 Task: Look for products in the category "Red Sauce" from Frik And Frak Foods only.
Action: Mouse moved to (263, 103)
Screenshot: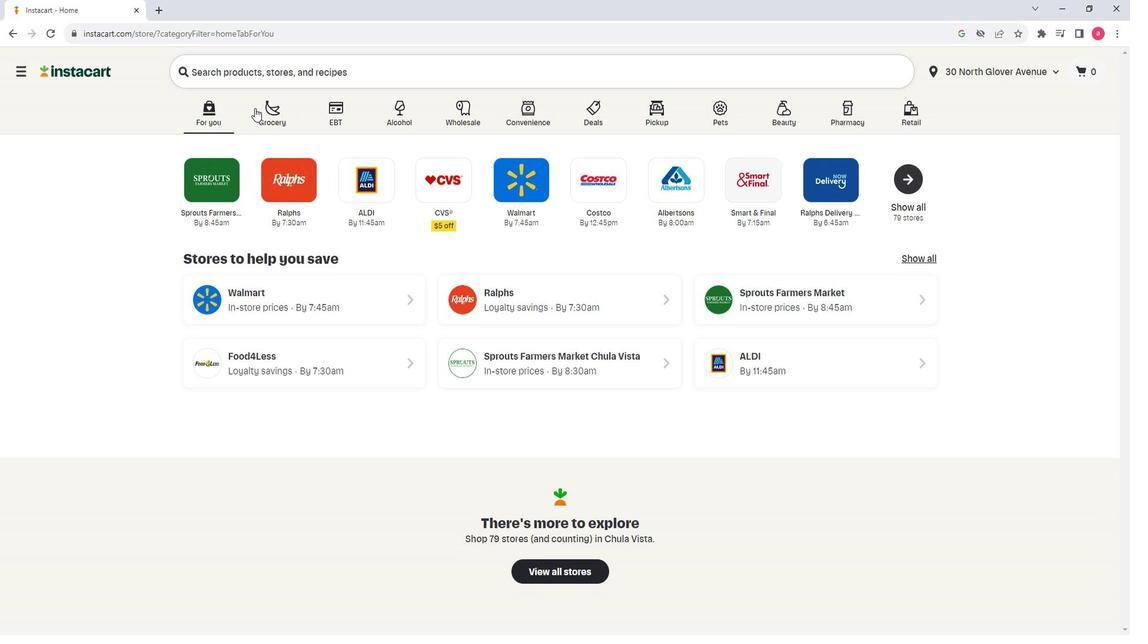
Action: Mouse pressed left at (263, 103)
Screenshot: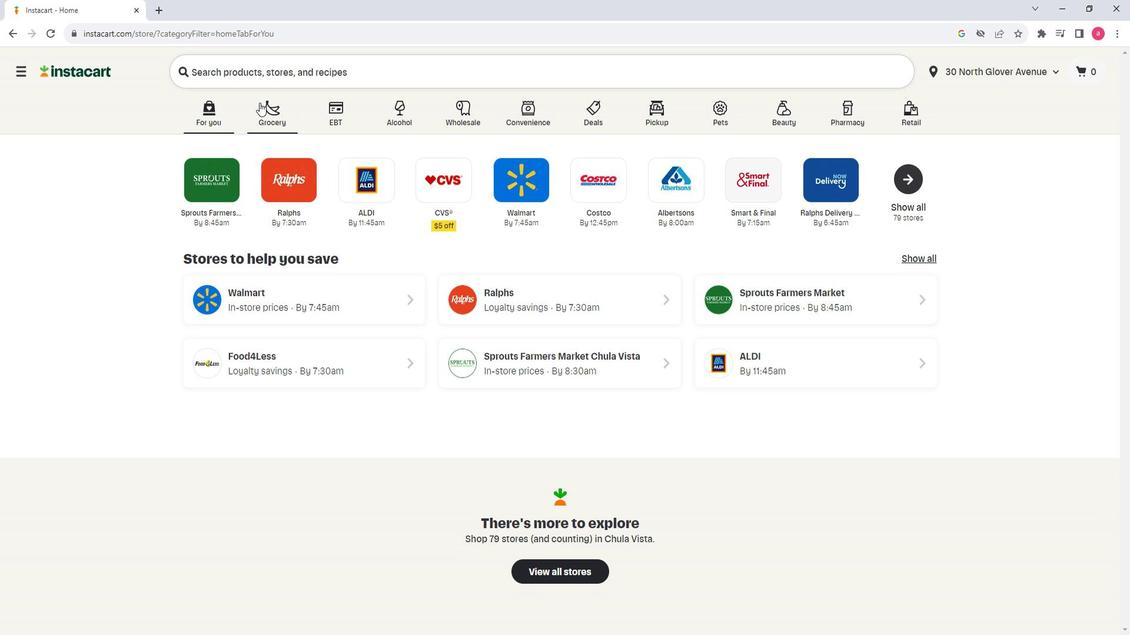 
Action: Mouse moved to (203, 335)
Screenshot: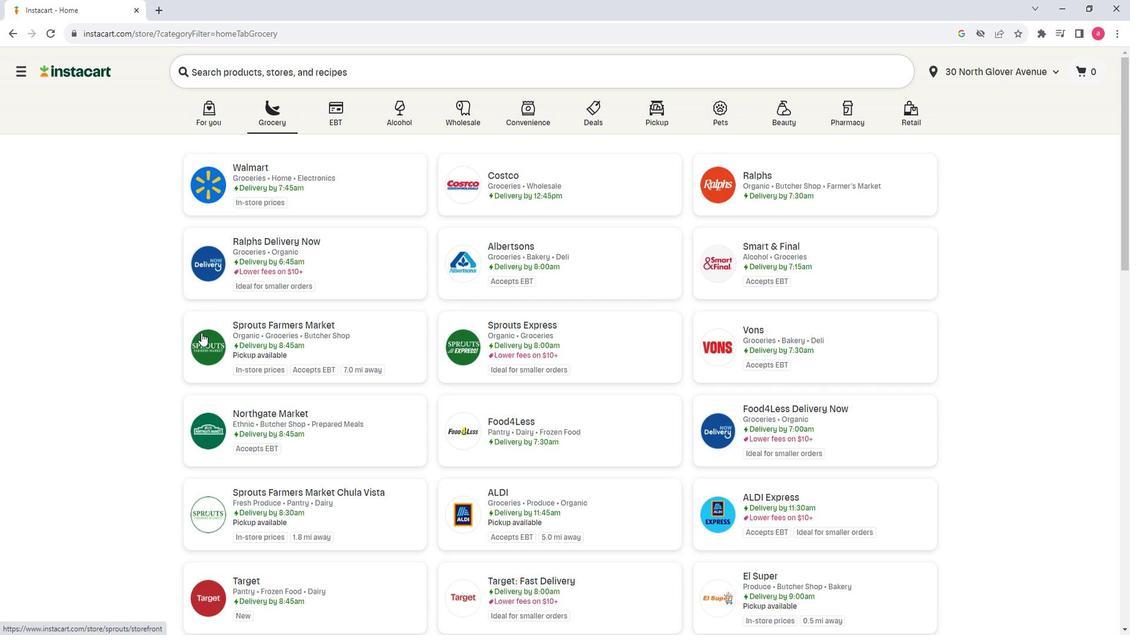 
Action: Mouse pressed left at (203, 335)
Screenshot: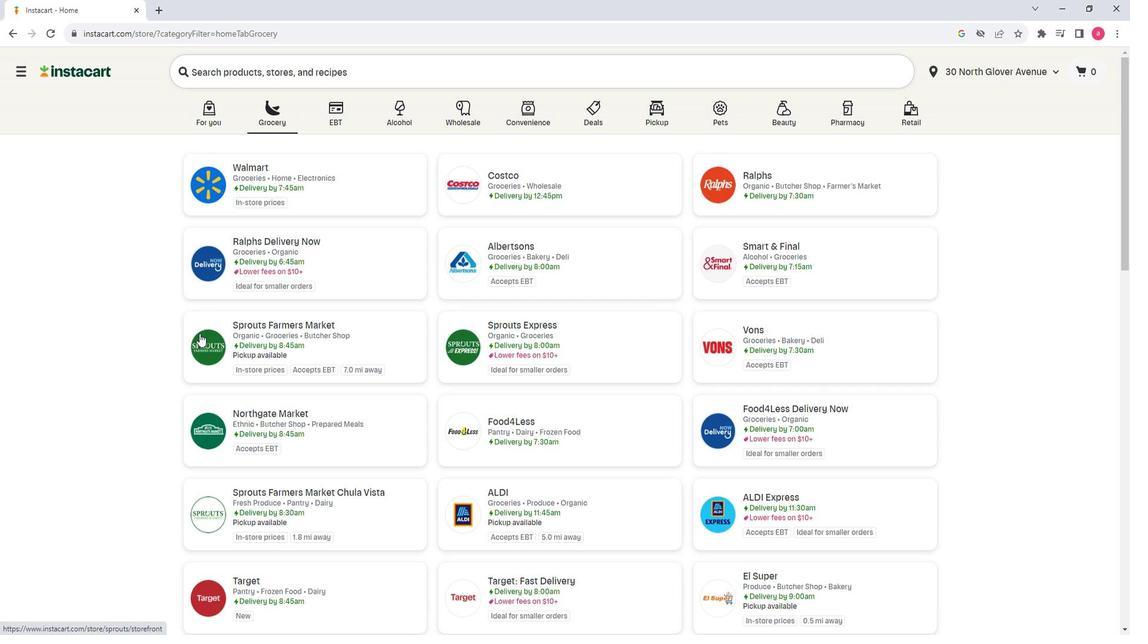 
Action: Mouse moved to (114, 360)
Screenshot: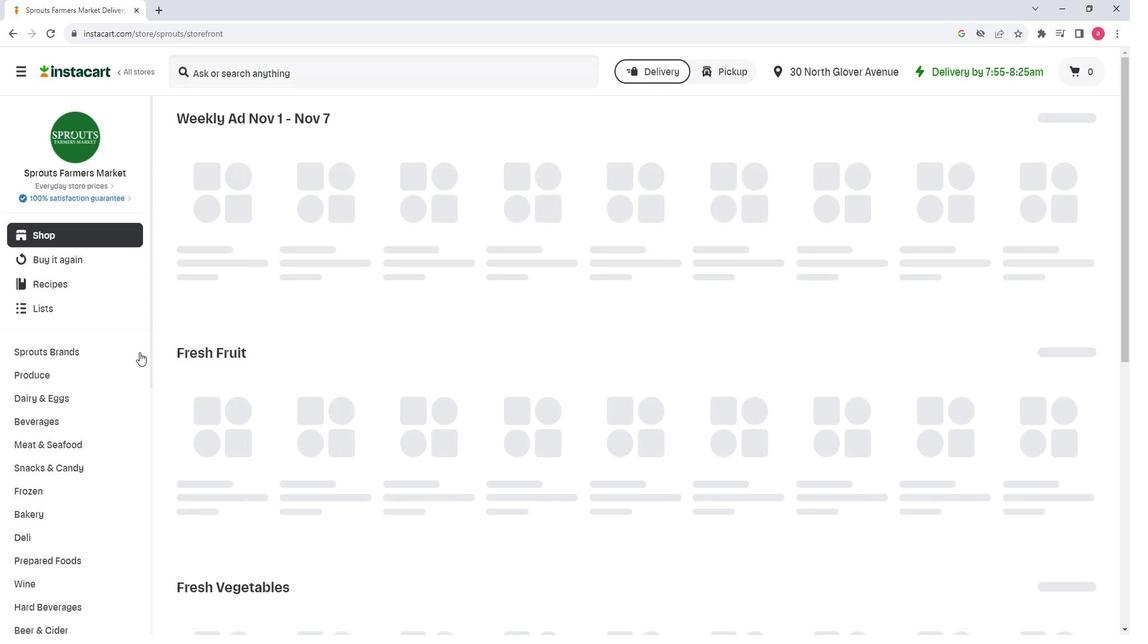 
Action: Mouse scrolled (114, 359) with delta (0, -1)
Screenshot: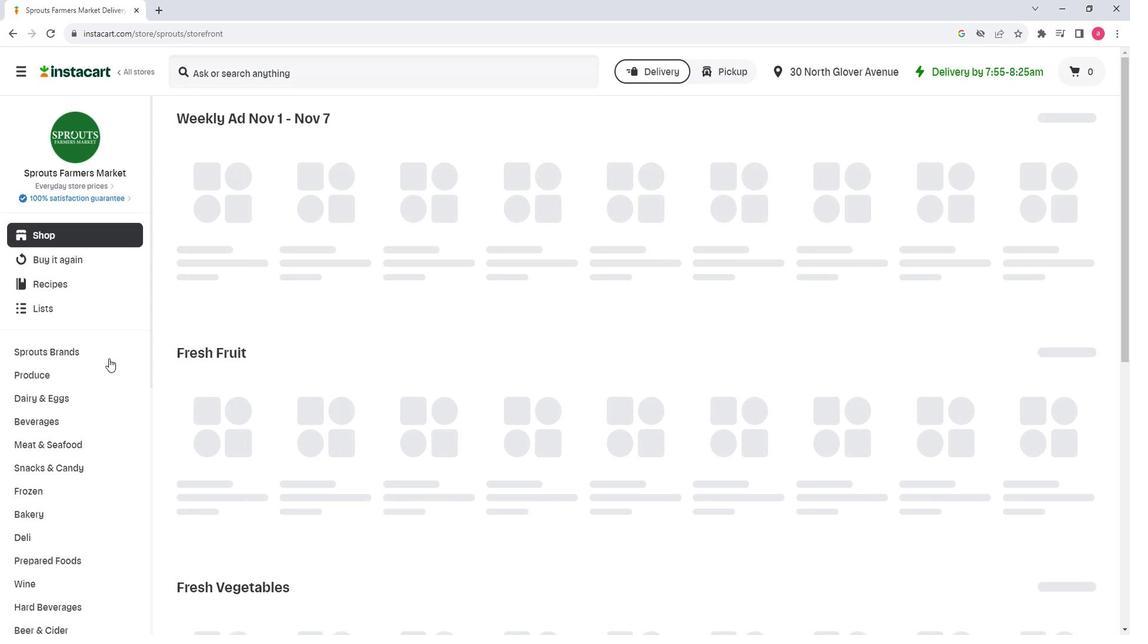 
Action: Mouse scrolled (114, 359) with delta (0, -1)
Screenshot: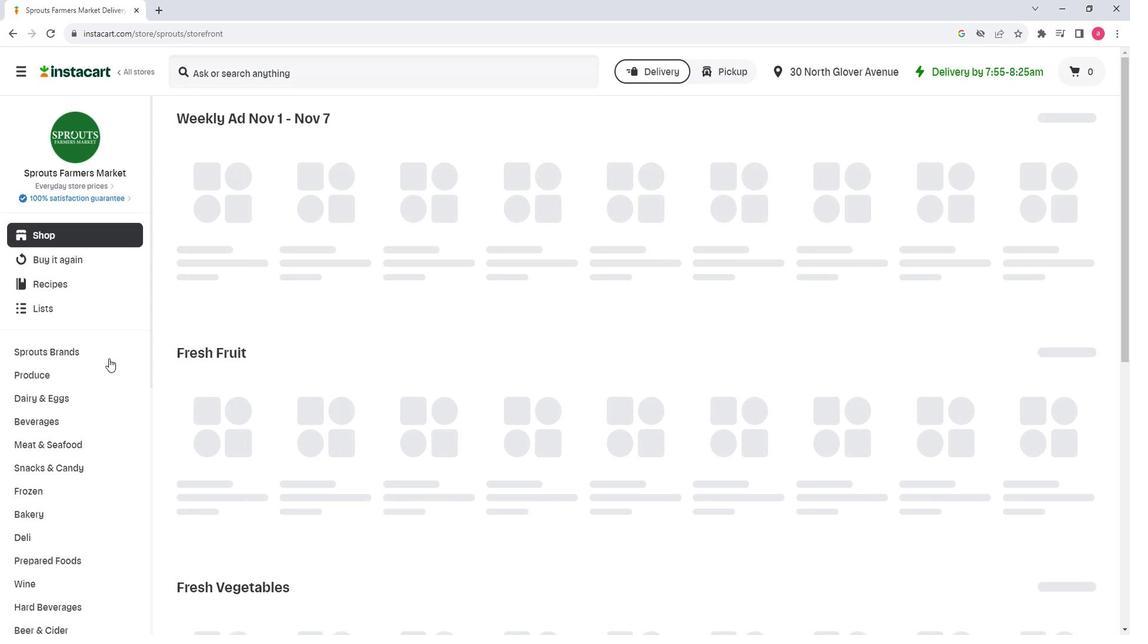 
Action: Mouse scrolled (114, 359) with delta (0, -1)
Screenshot: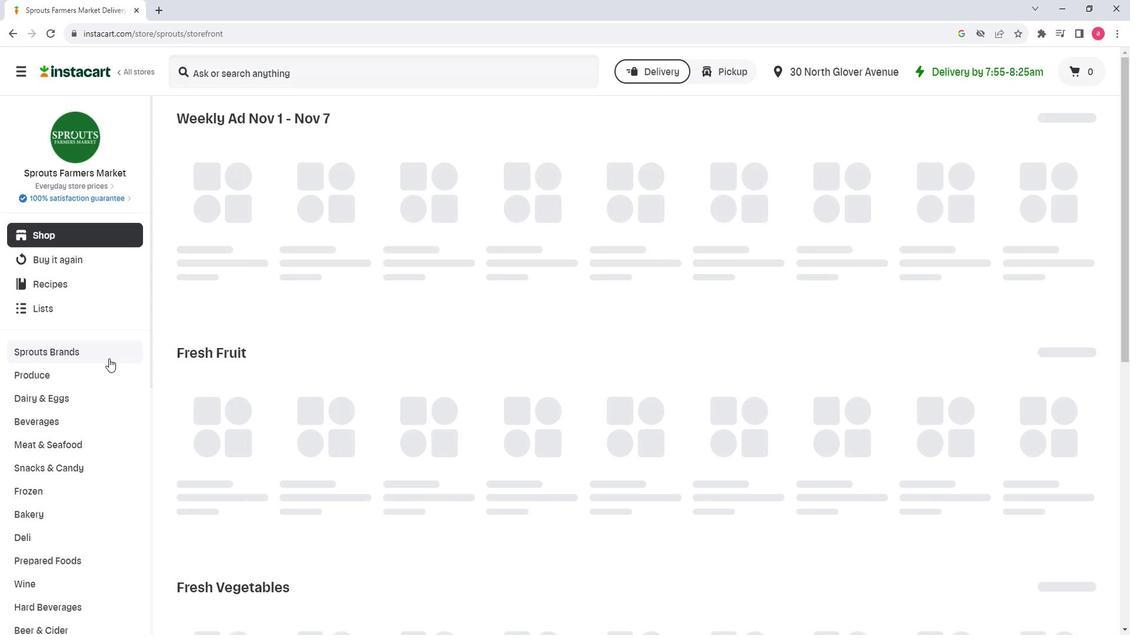 
Action: Mouse scrolled (114, 359) with delta (0, -1)
Screenshot: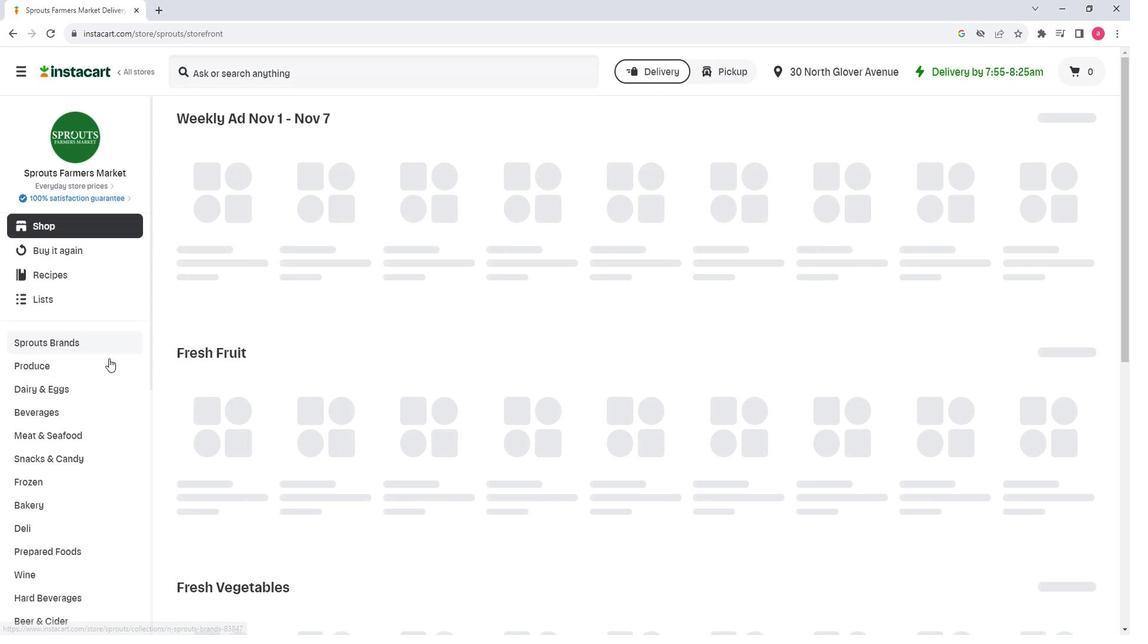 
Action: Mouse moved to (73, 426)
Screenshot: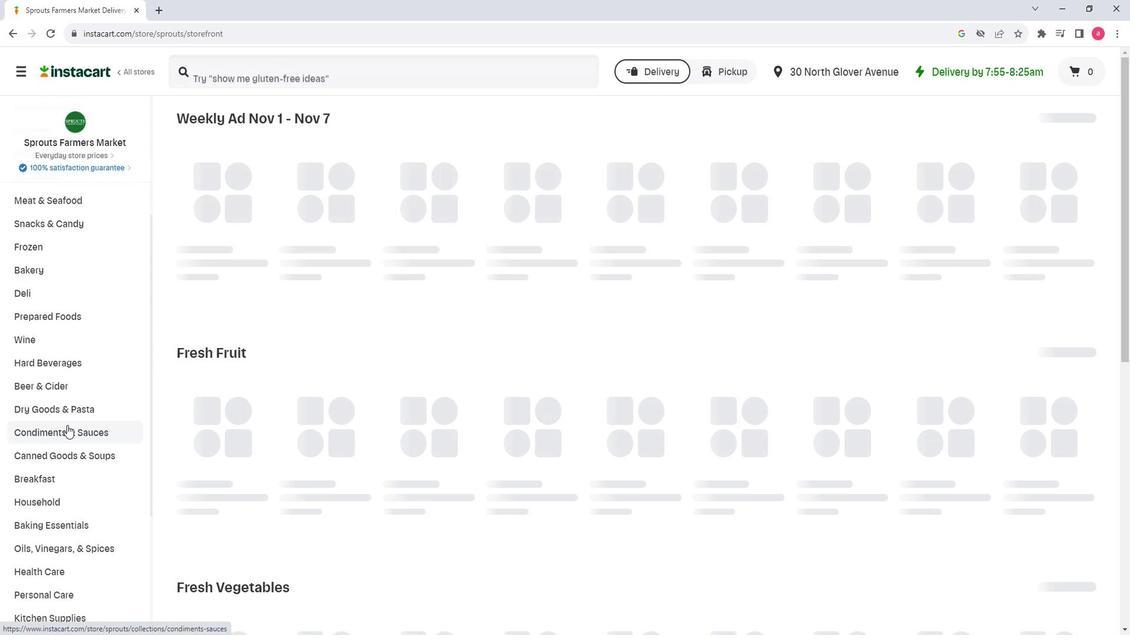 
Action: Mouse pressed left at (73, 426)
Screenshot: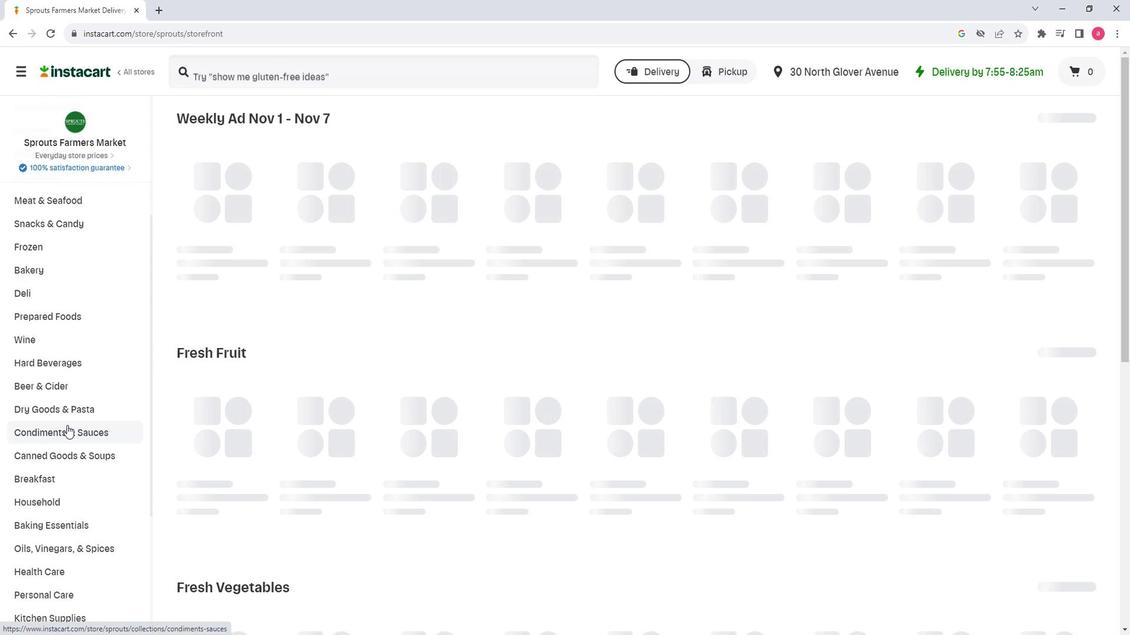 
Action: Mouse moved to (607, 152)
Screenshot: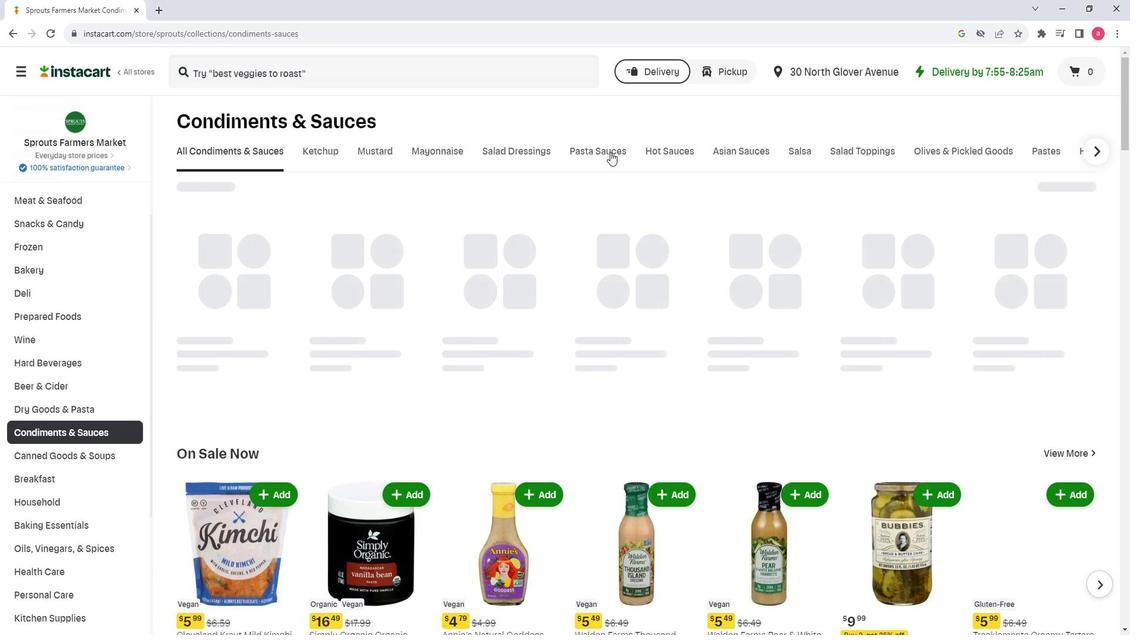 
Action: Mouse pressed left at (607, 152)
Screenshot: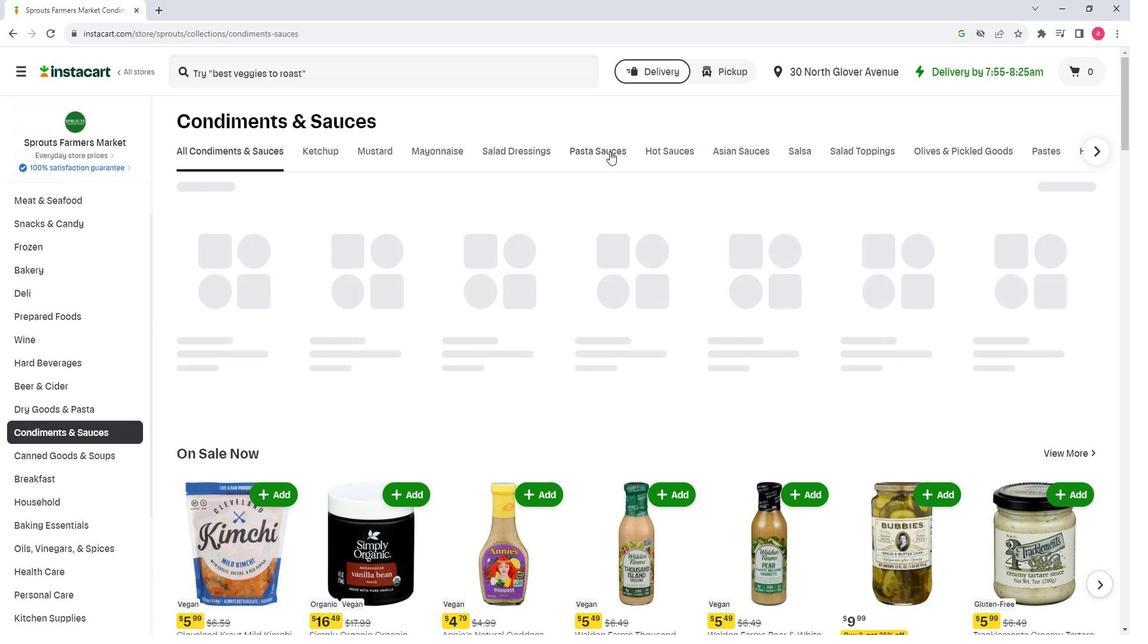 
Action: Mouse moved to (293, 209)
Screenshot: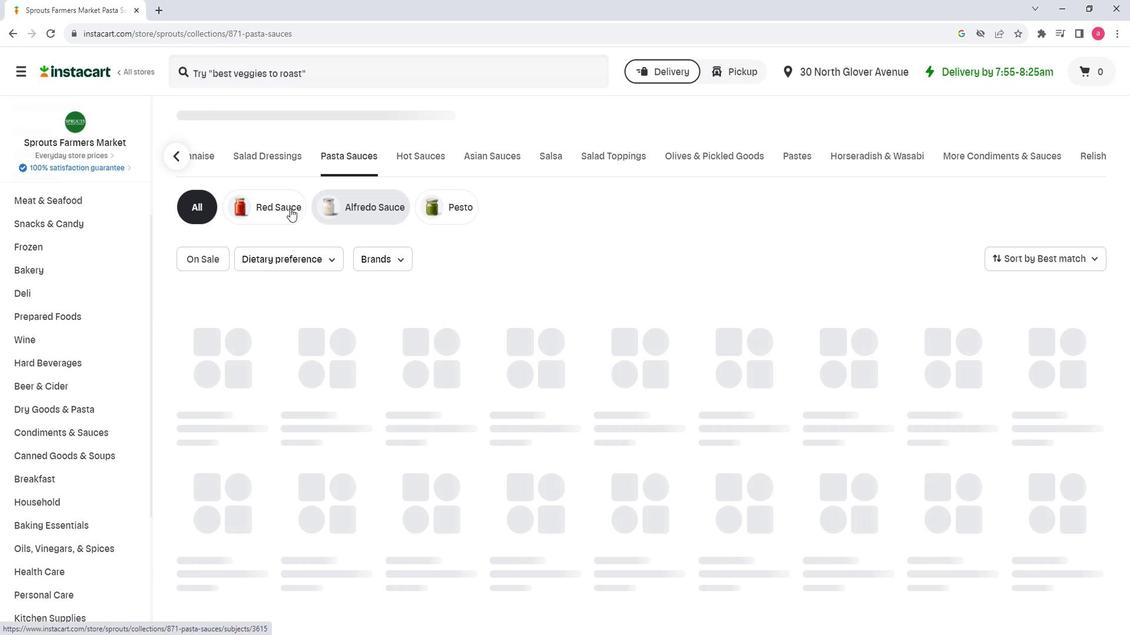 
Action: Mouse pressed left at (293, 209)
Screenshot: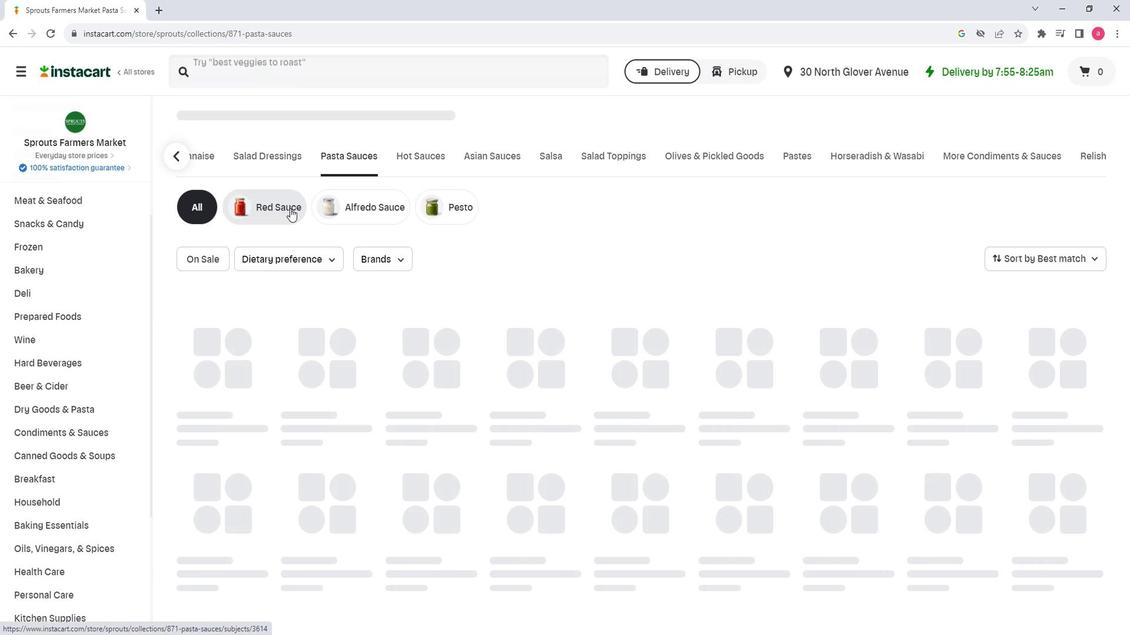 
Action: Mouse moved to (381, 253)
Screenshot: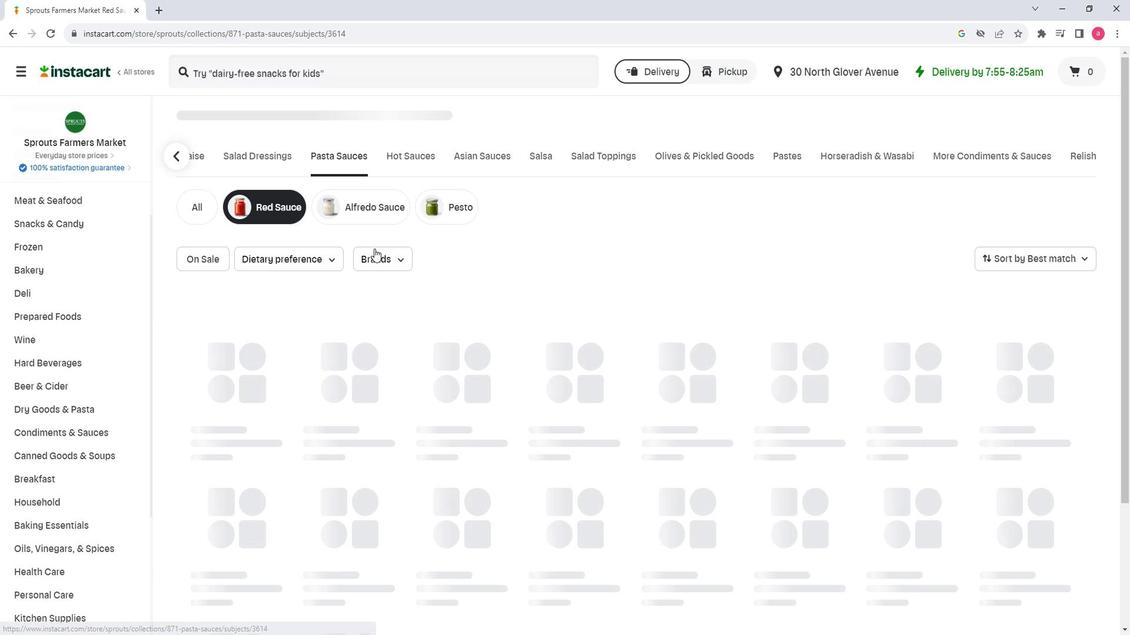 
Action: Mouse pressed left at (381, 253)
Screenshot: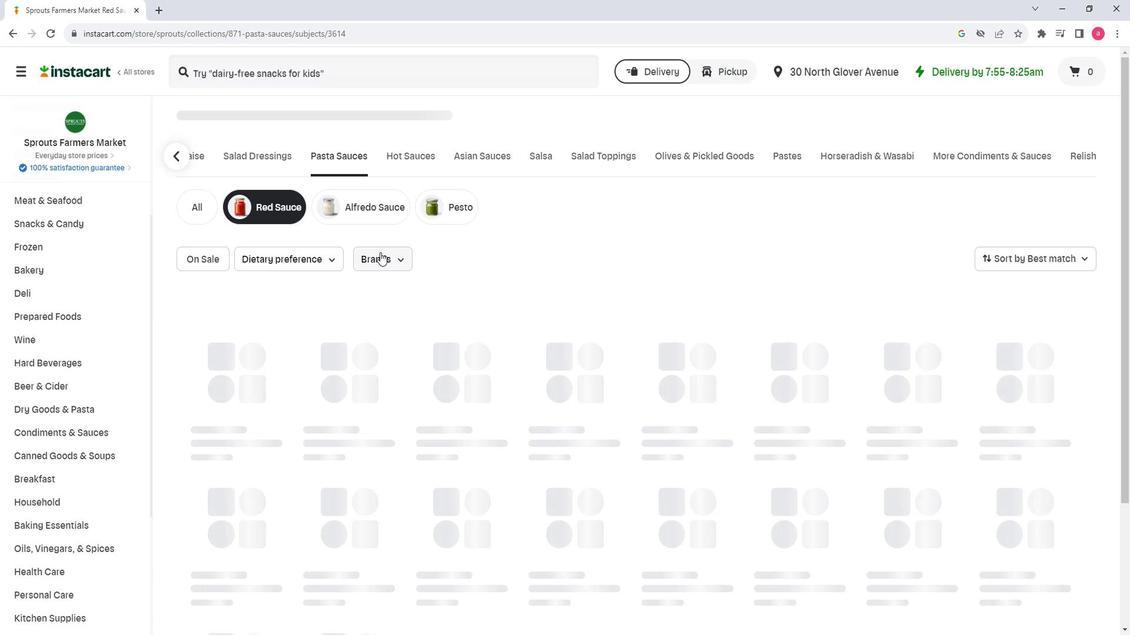 
Action: Mouse moved to (448, 307)
Screenshot: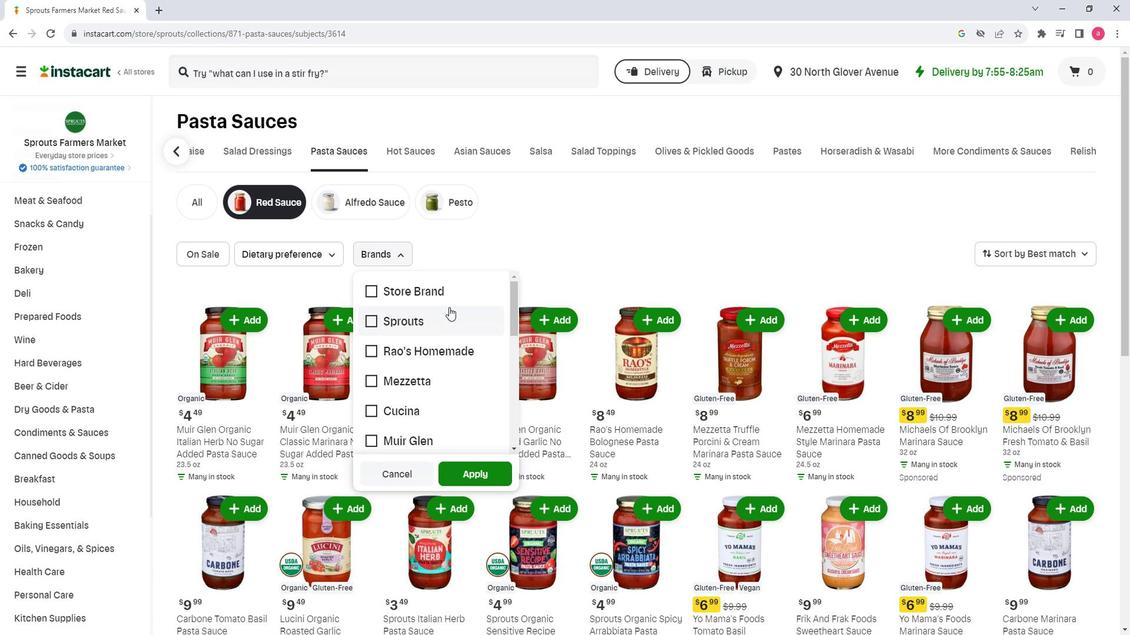 
Action: Mouse scrolled (448, 306) with delta (0, 0)
Screenshot: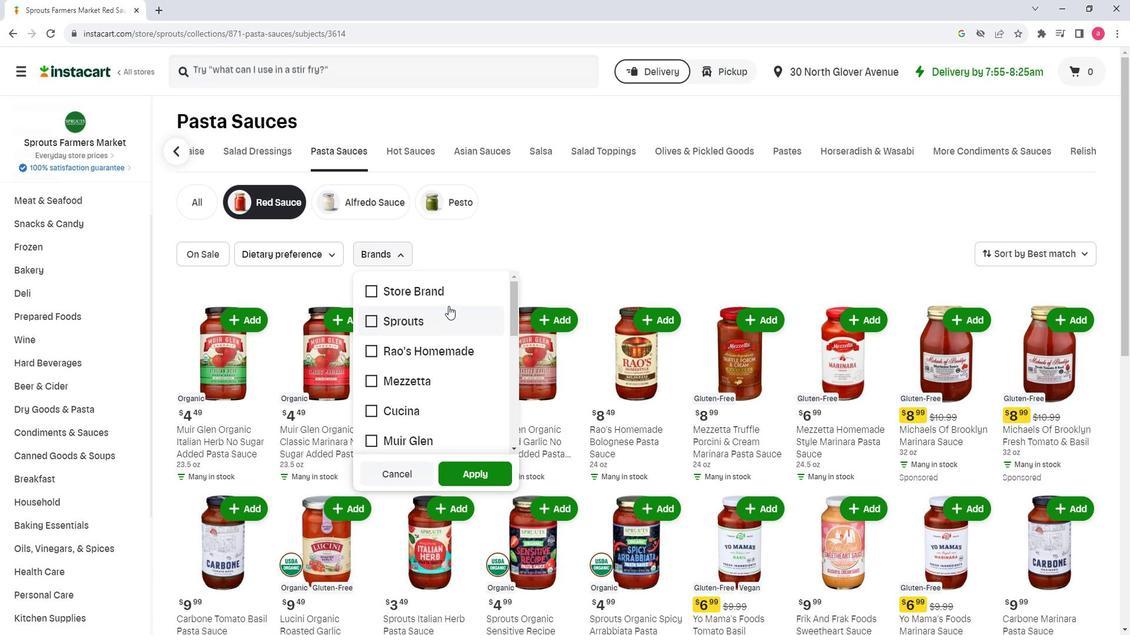 
Action: Mouse moved to (442, 326)
Screenshot: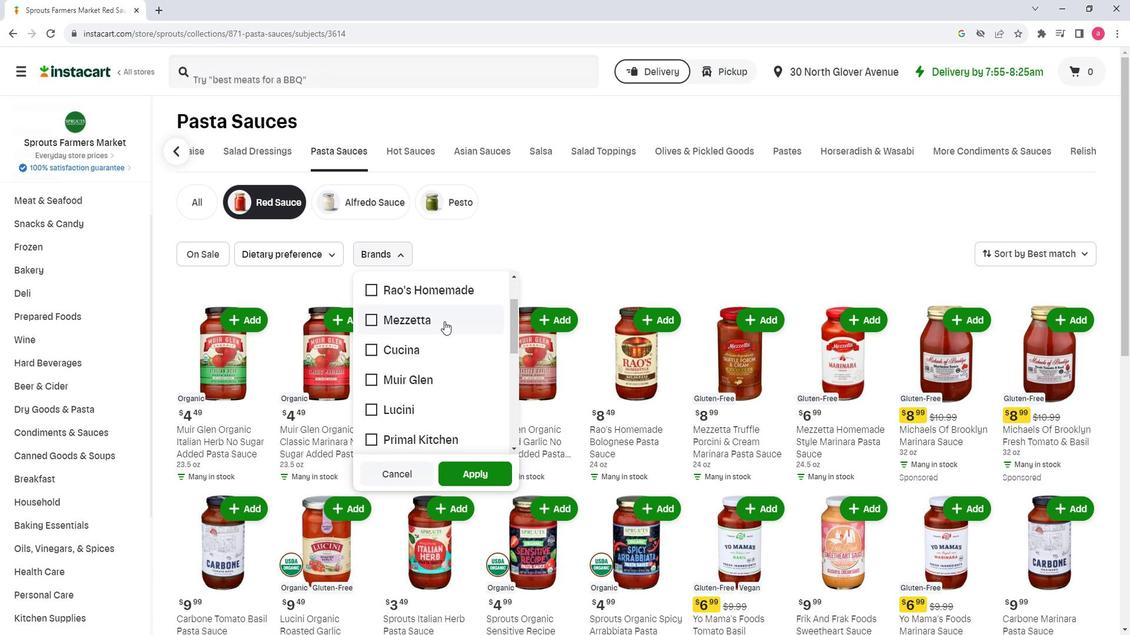 
Action: Mouse scrolled (442, 326) with delta (0, 0)
Screenshot: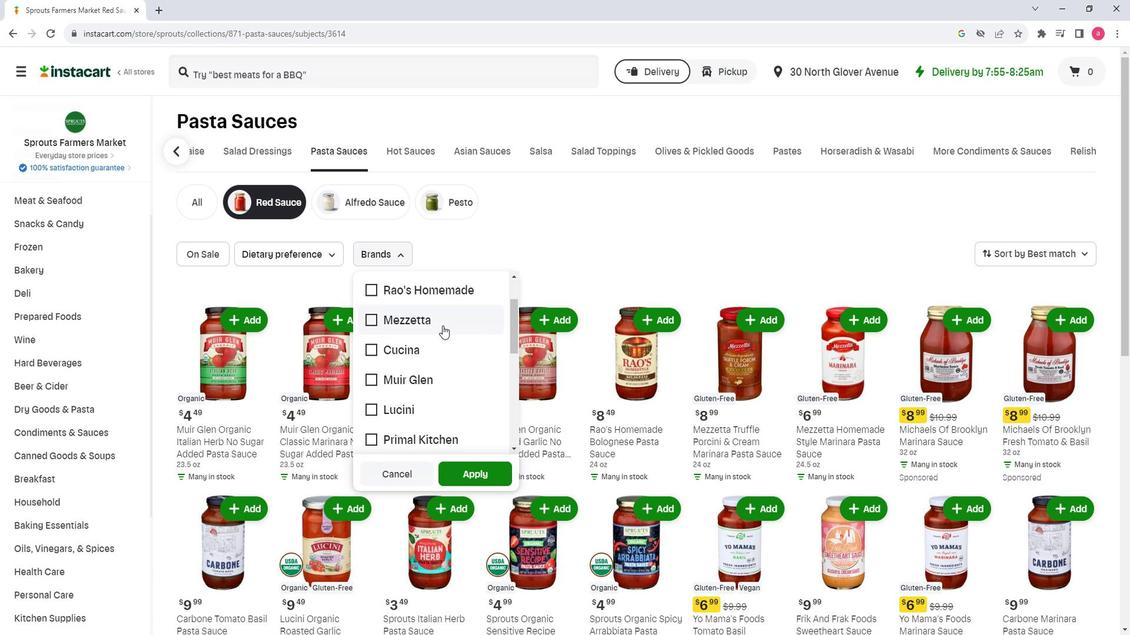 
Action: Mouse moved to (446, 363)
Screenshot: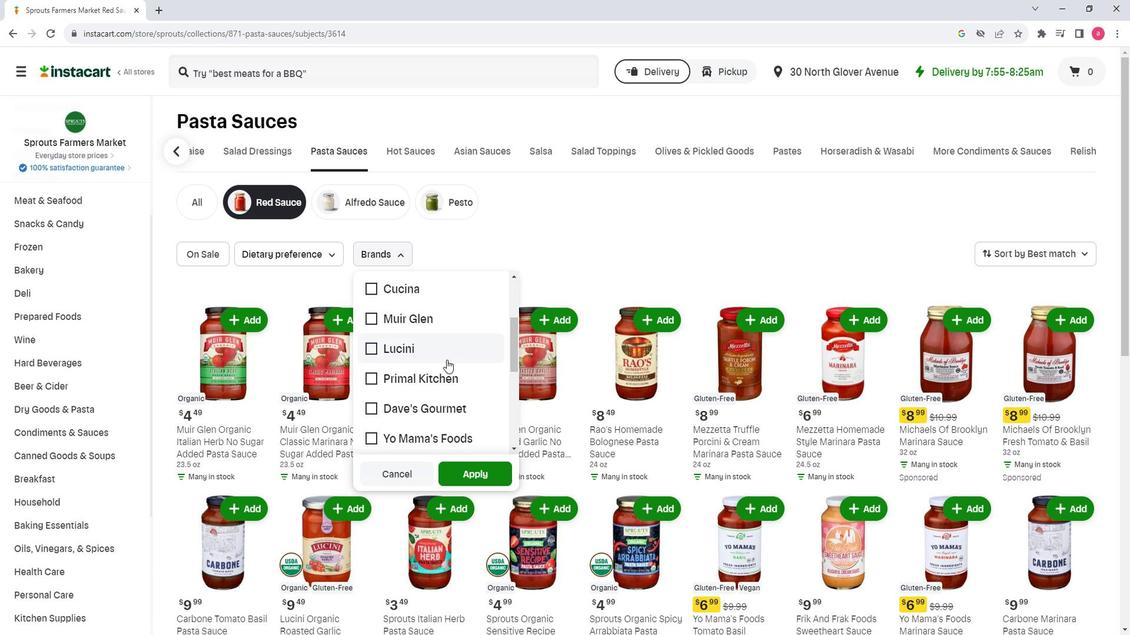 
Action: Mouse scrolled (446, 362) with delta (0, 0)
Screenshot: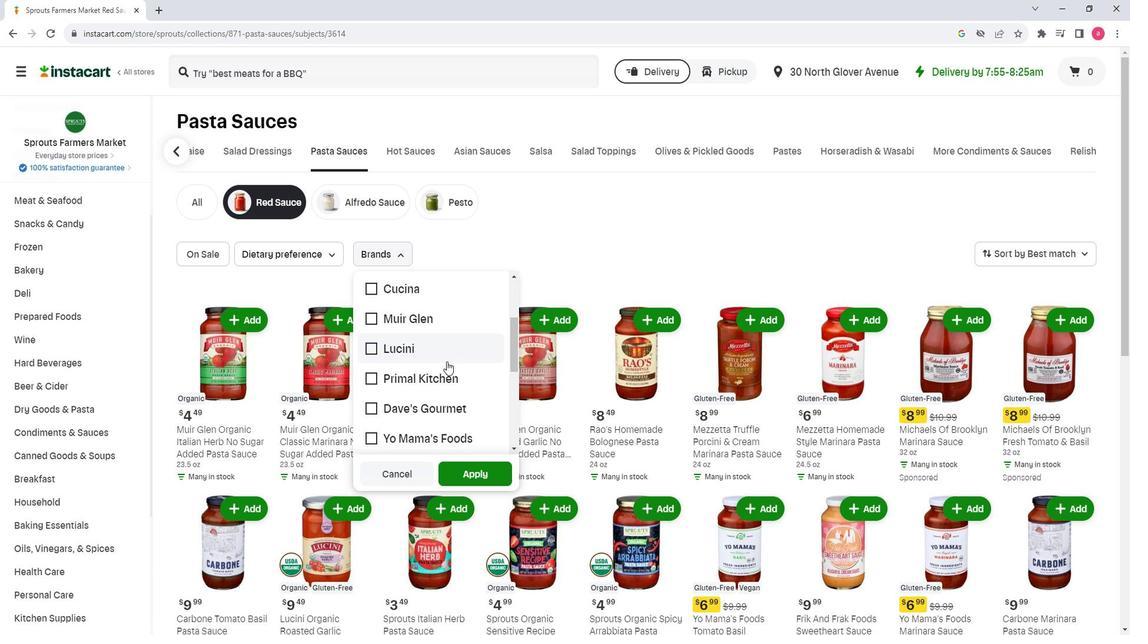 
Action: Mouse moved to (446, 363)
Screenshot: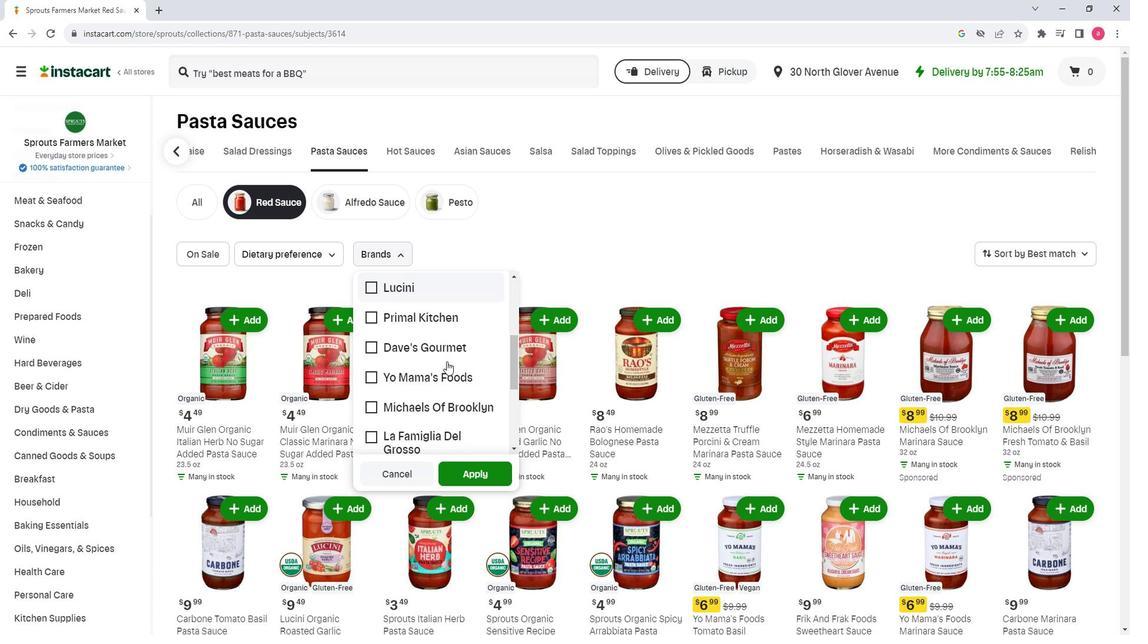 
Action: Mouse scrolled (446, 362) with delta (0, 0)
Screenshot: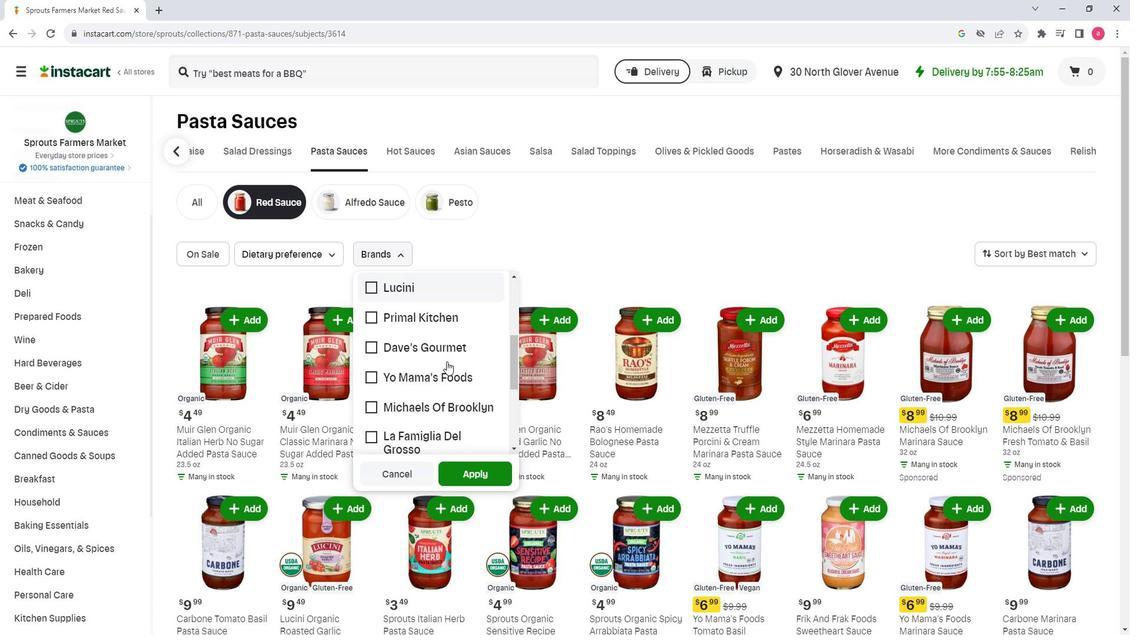 
Action: Mouse moved to (446, 364)
Screenshot: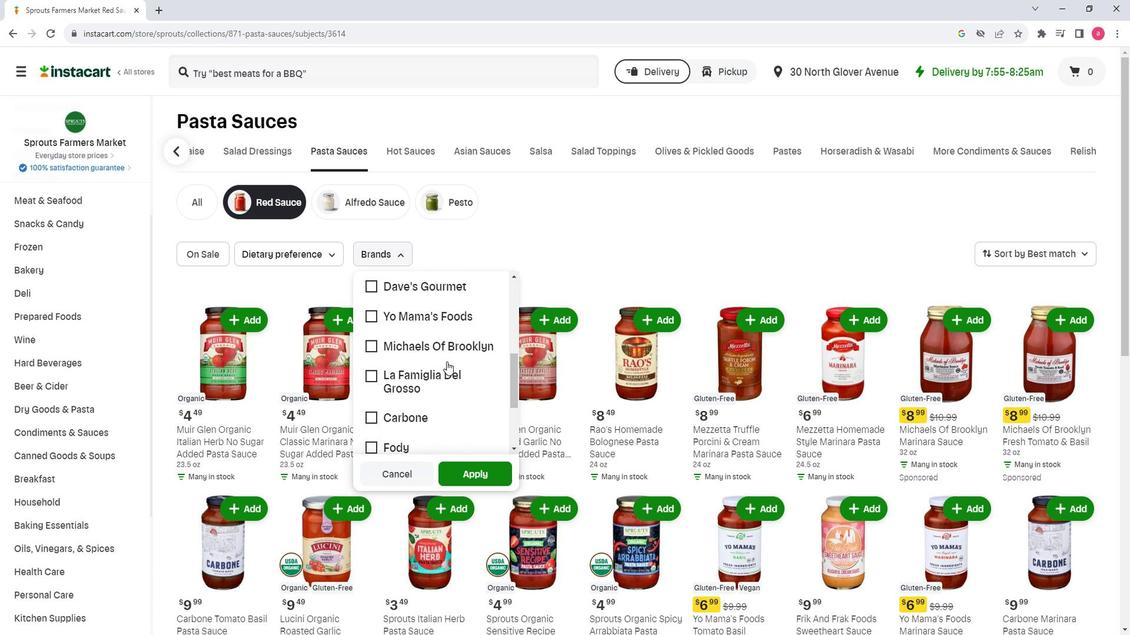 
Action: Mouse scrolled (446, 363) with delta (0, 0)
Screenshot: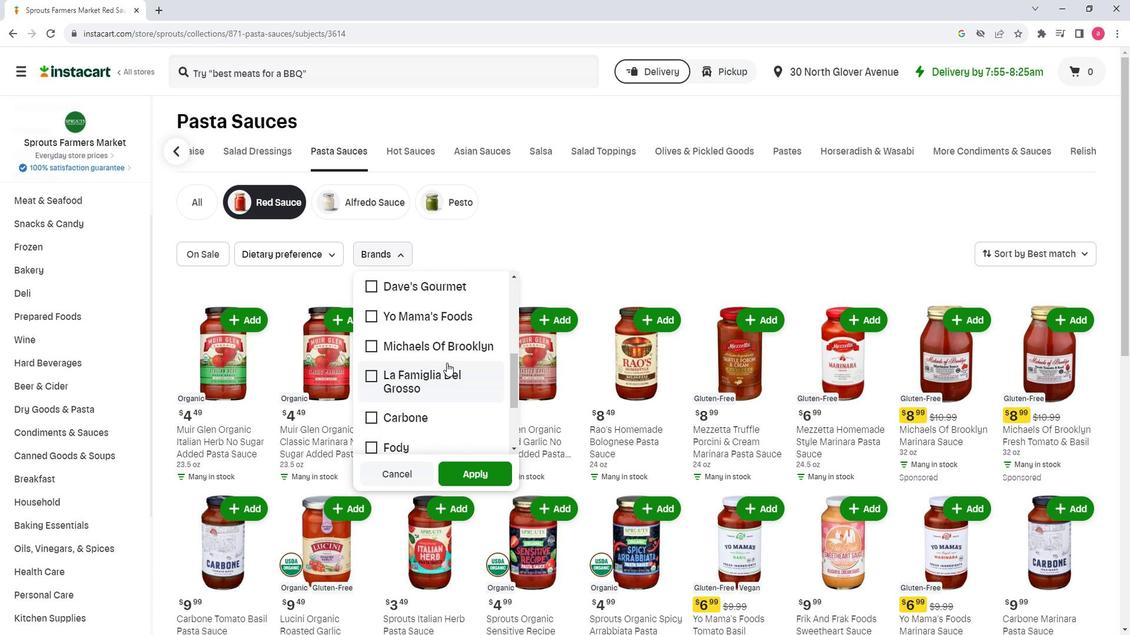 
Action: Mouse scrolled (446, 363) with delta (0, 0)
Screenshot: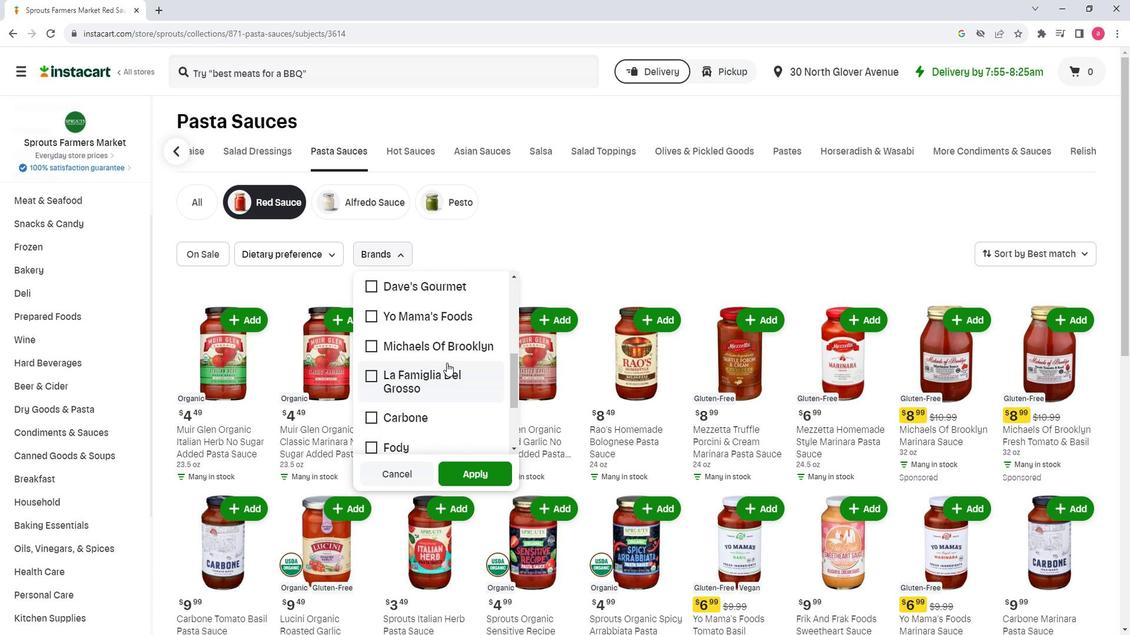 
Action: Mouse moved to (430, 417)
Screenshot: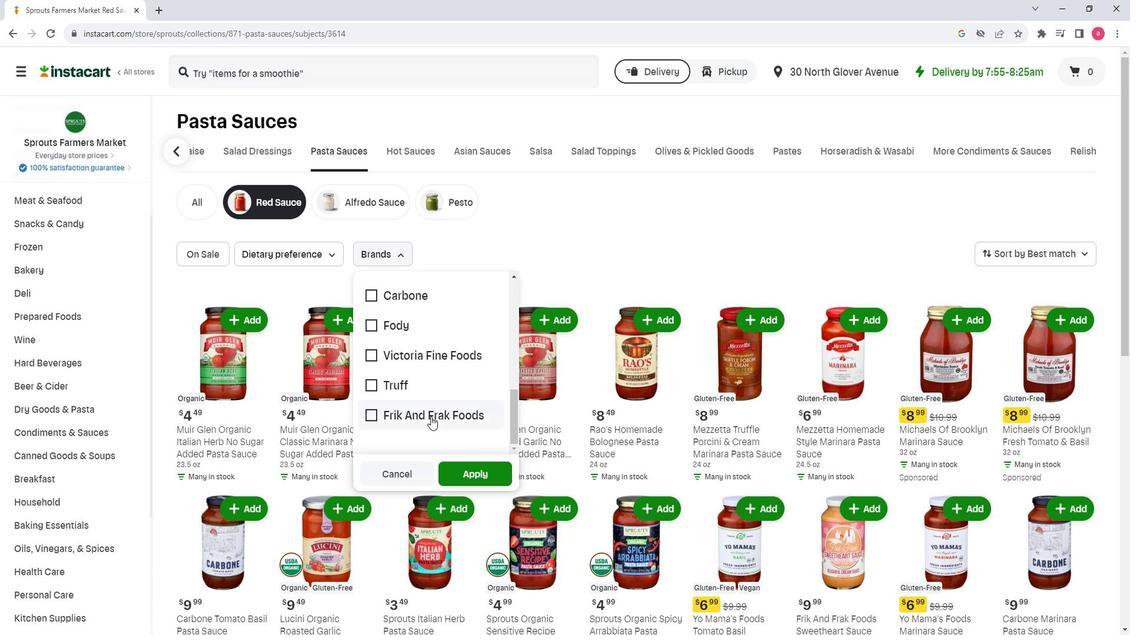 
Action: Mouse pressed left at (430, 417)
Screenshot: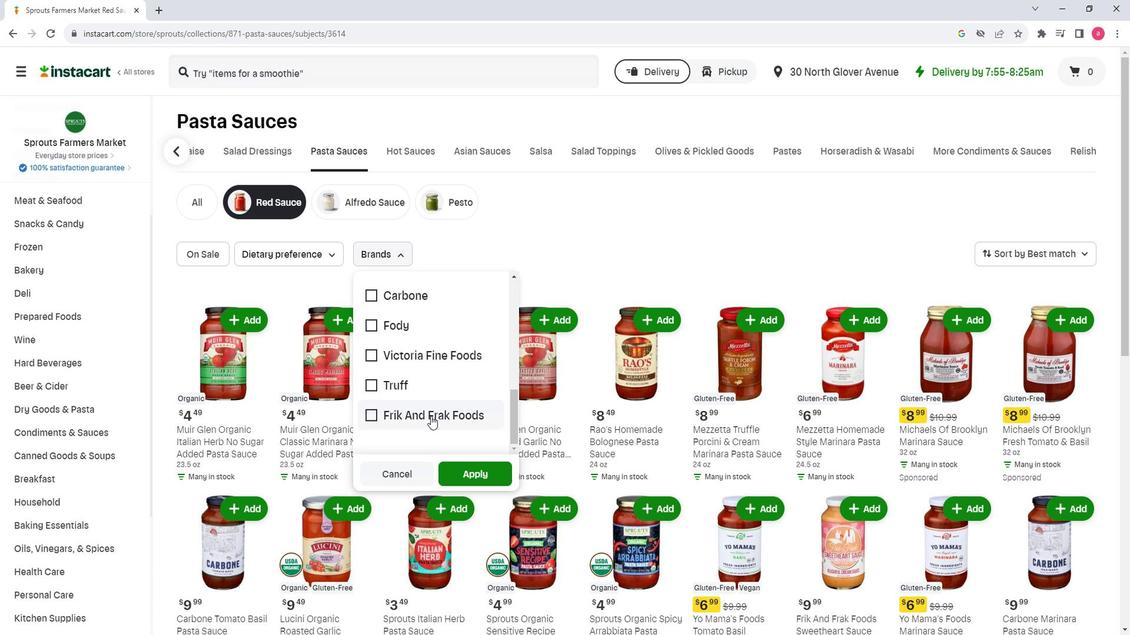 
Action: Mouse moved to (492, 481)
Screenshot: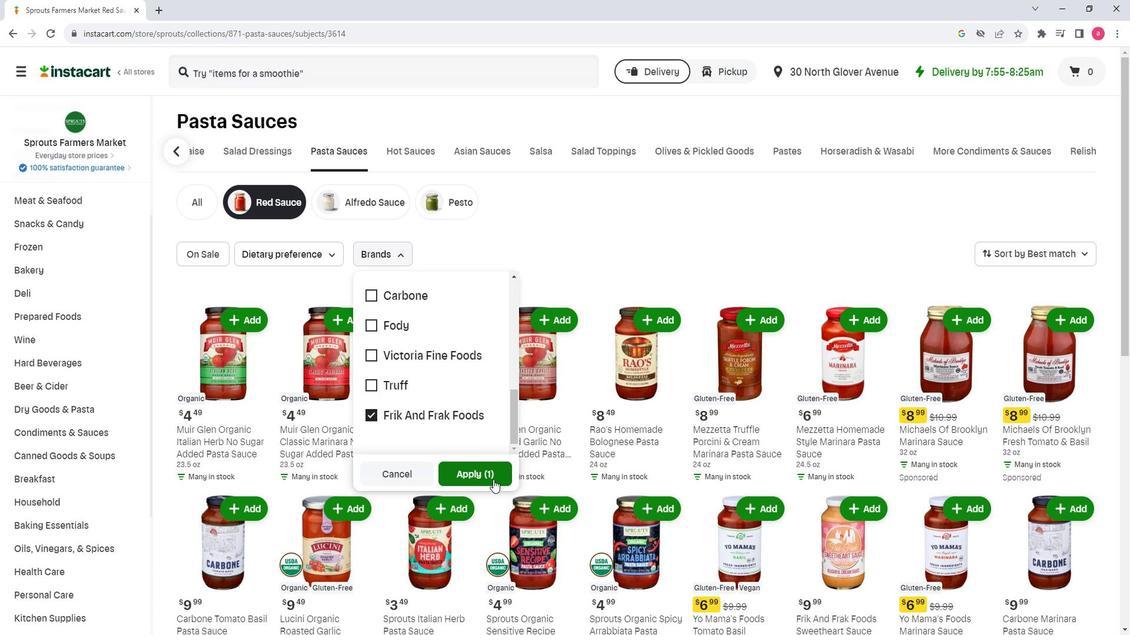 
Action: Mouse pressed left at (492, 481)
Screenshot: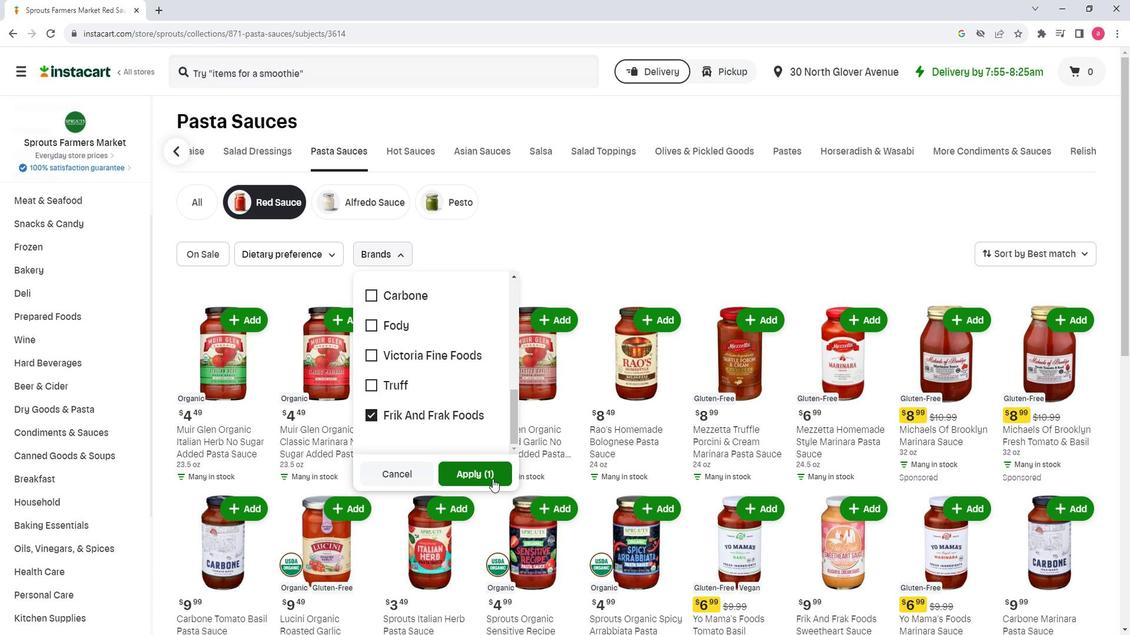 
Action: Mouse moved to (620, 262)
Screenshot: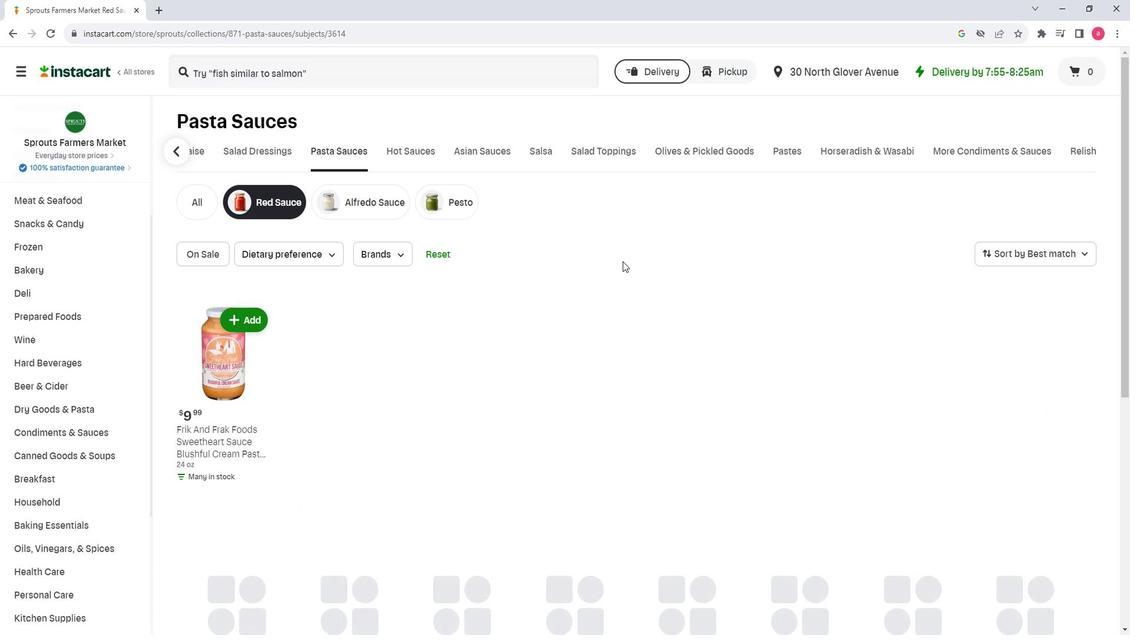 
